 Task: Add the task  Create a new online platform for online cooking classes to the section Feature Fiesta in the project AutoDesk and add a Due Date to the respective task as 2024/03/06
Action: Mouse moved to (361, 242)
Screenshot: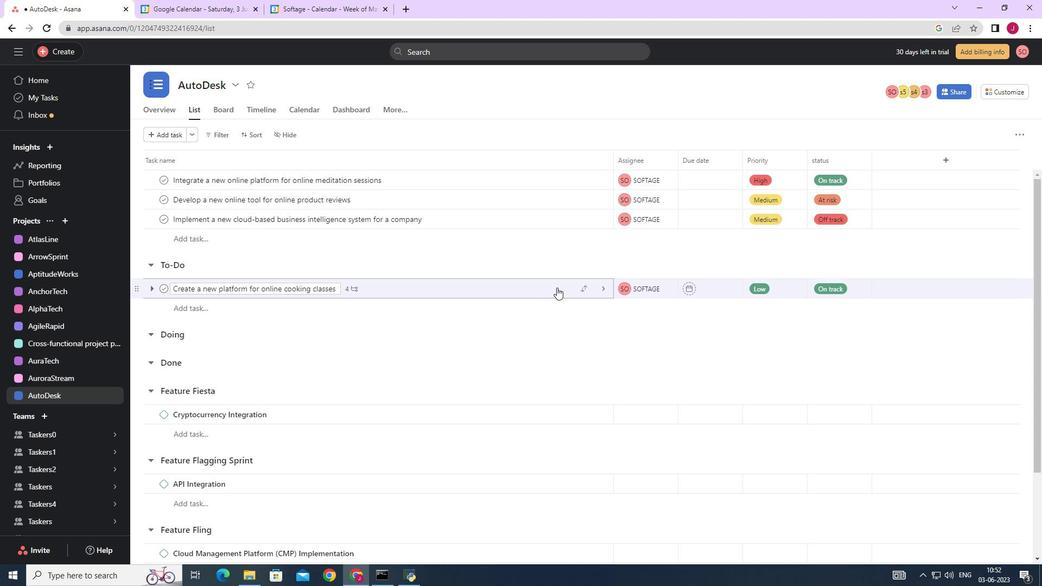 
Action: Mouse scrolled (361, 241) with delta (0, 0)
Screenshot: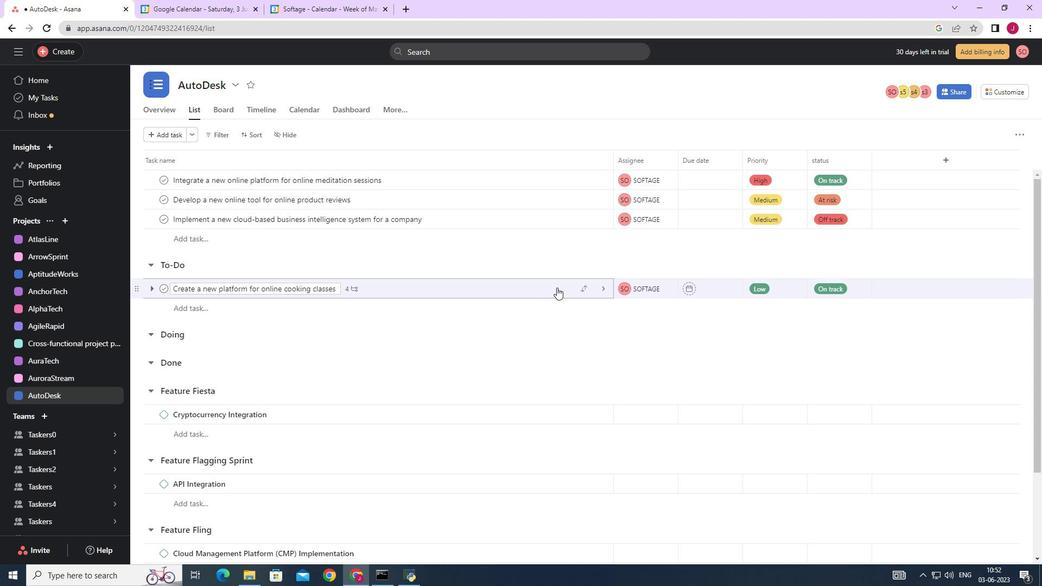 
Action: Mouse moved to (361, 244)
Screenshot: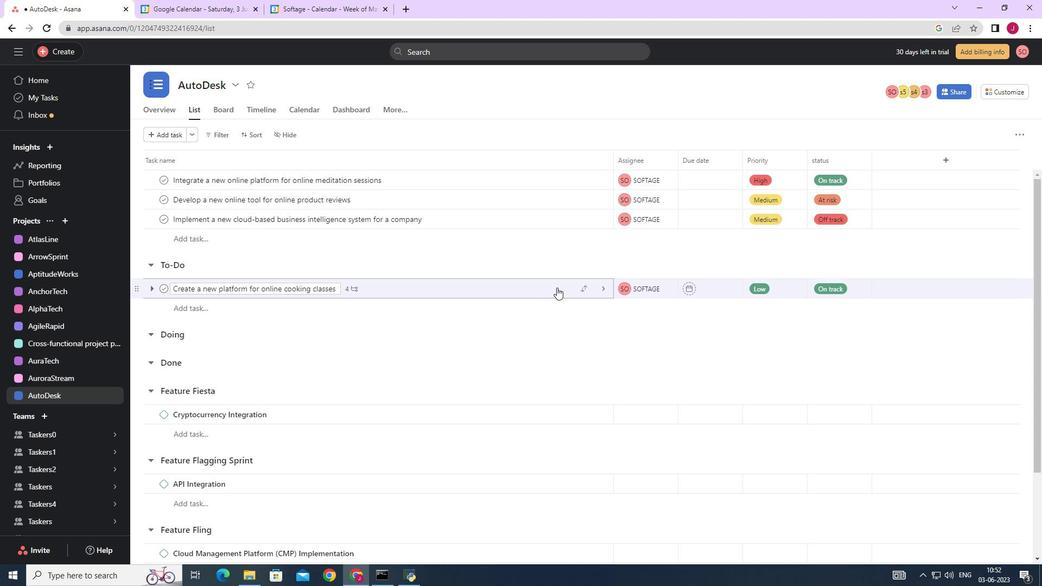
Action: Mouse scrolled (361, 243) with delta (0, 0)
Screenshot: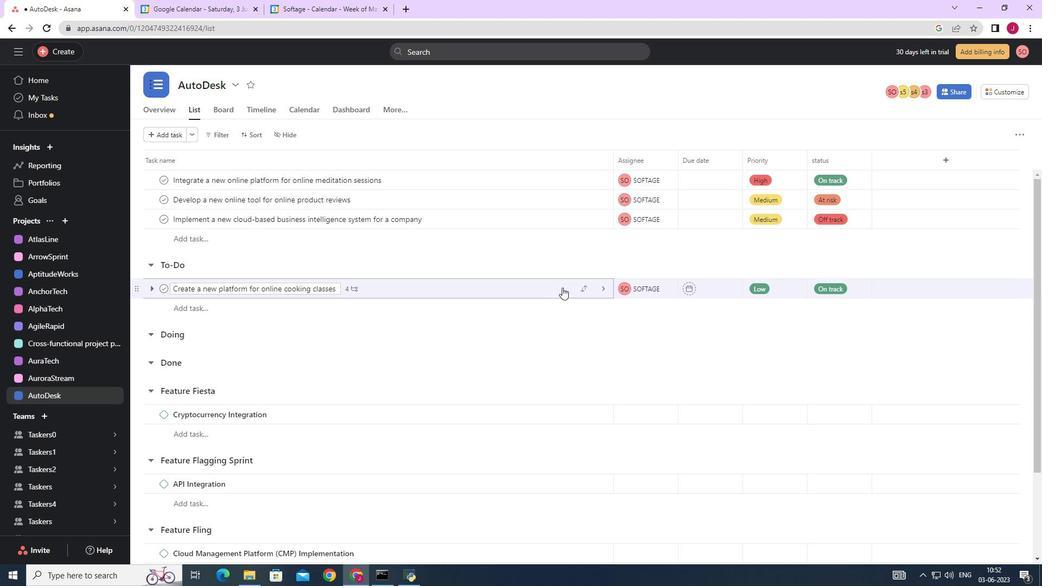 
Action: Mouse scrolled (361, 243) with delta (0, 0)
Screenshot: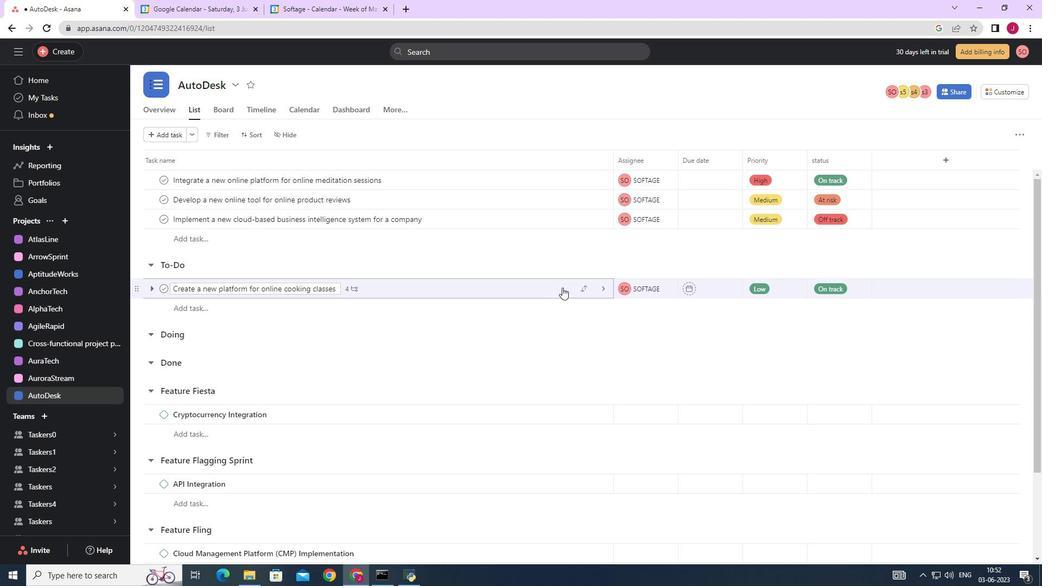 
Action: Mouse moved to (361, 244)
Screenshot: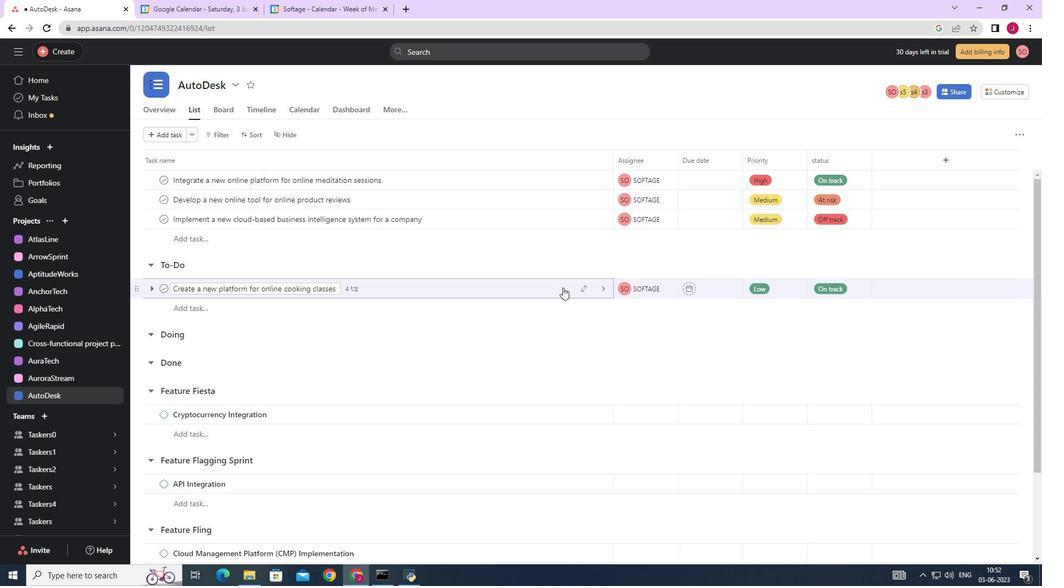 
Action: Mouse scrolled (361, 243) with delta (0, 0)
Screenshot: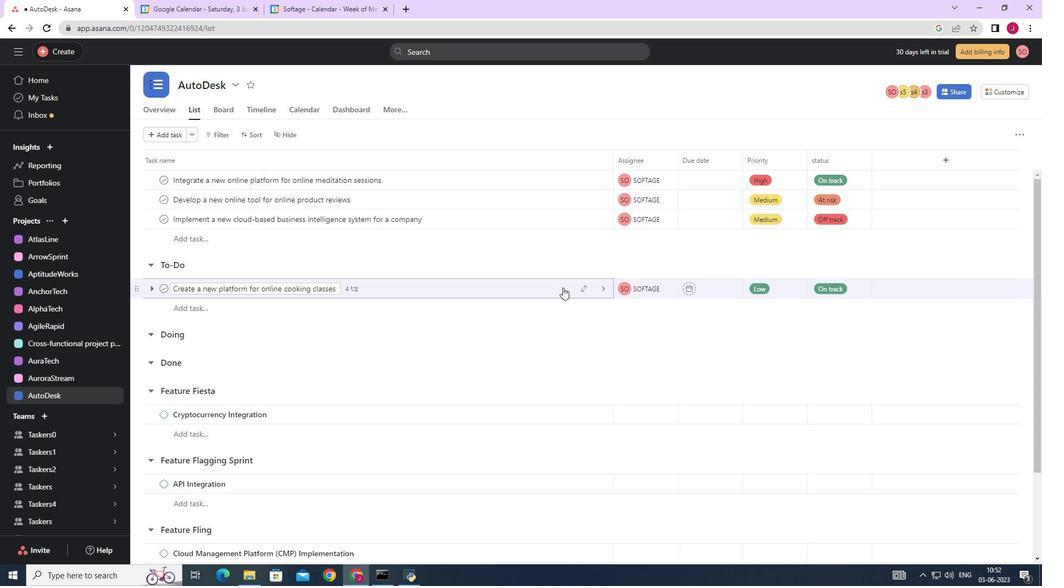
Action: Mouse moved to (362, 244)
Screenshot: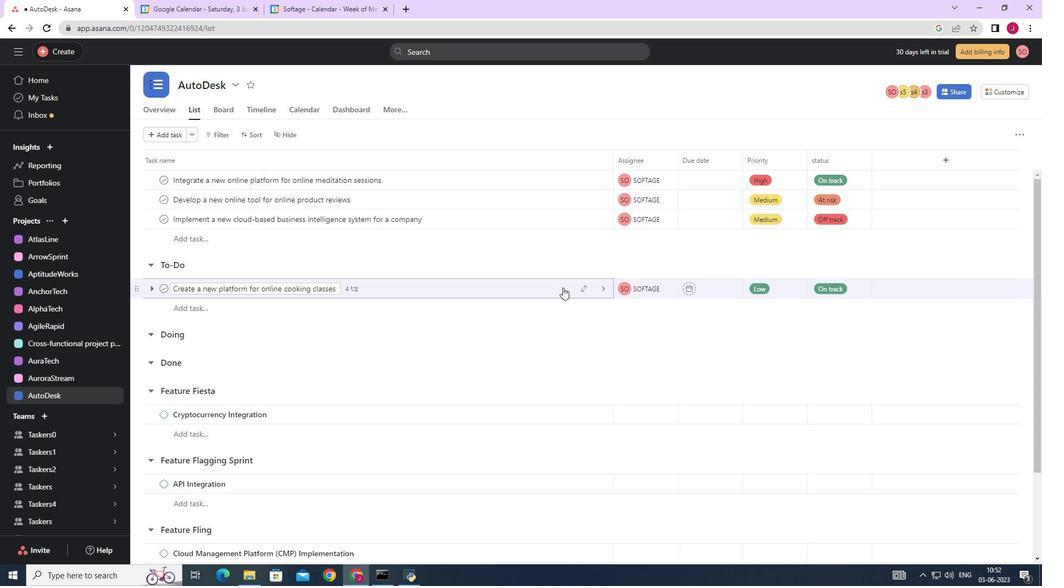
Action: Mouse scrolled (362, 243) with delta (0, 0)
Screenshot: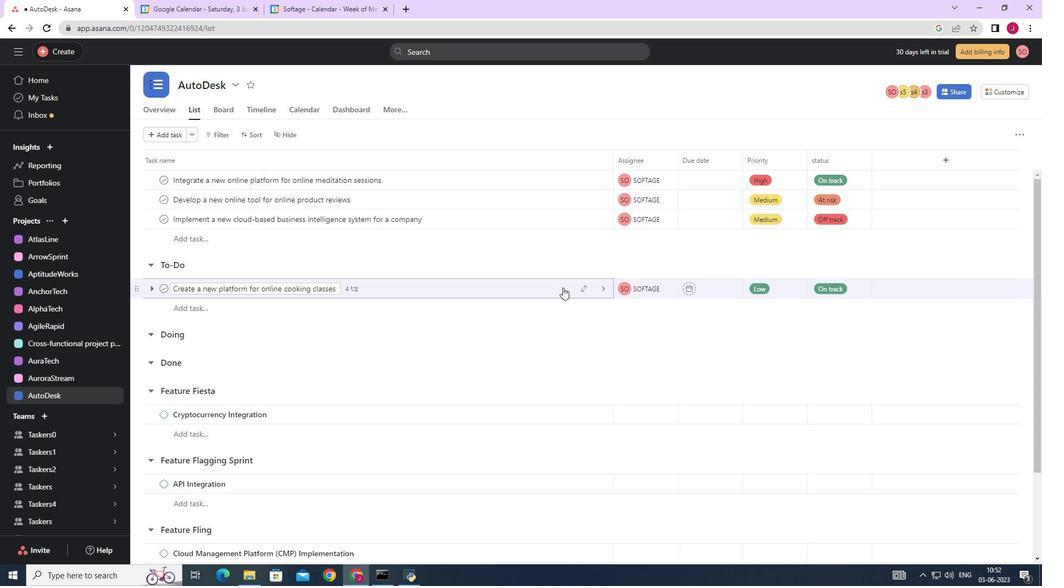 
Action: Mouse moved to (374, 238)
Screenshot: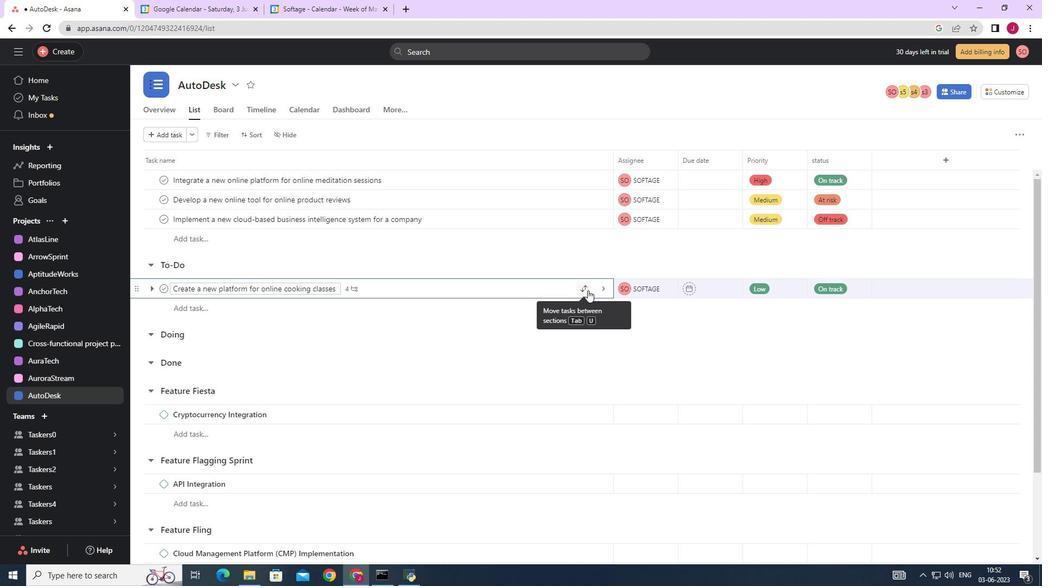 
Action: Mouse scrolled (374, 239) with delta (0, 0)
Screenshot: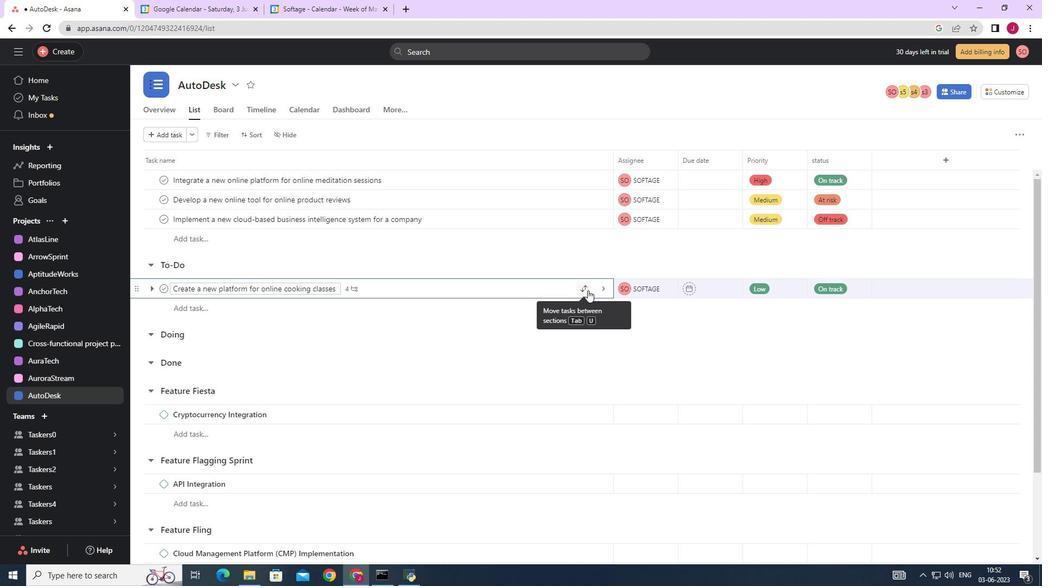 
Action: Mouse scrolled (374, 239) with delta (0, 0)
Screenshot: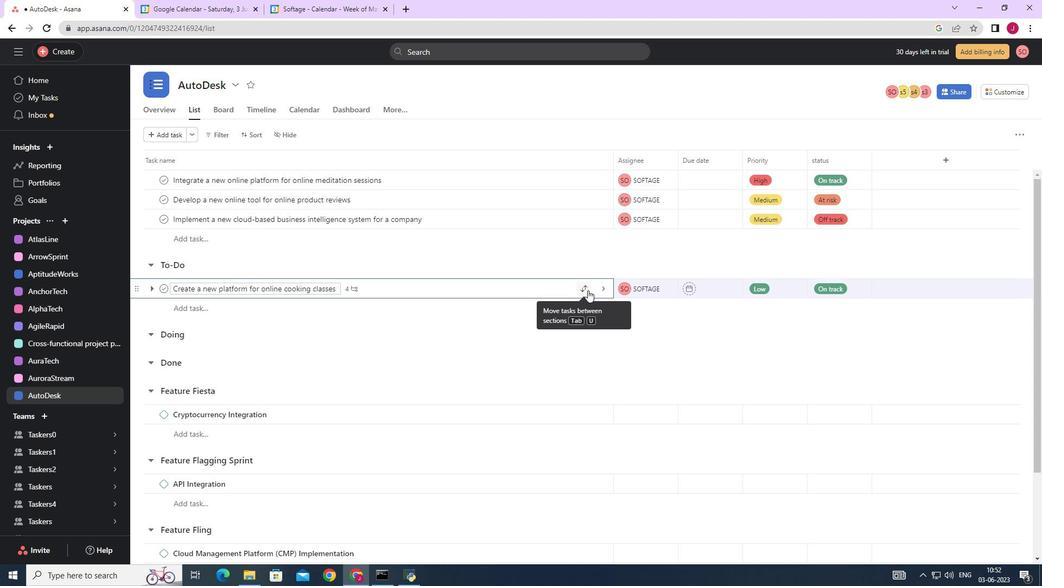 
Action: Mouse scrolled (374, 239) with delta (0, 0)
Screenshot: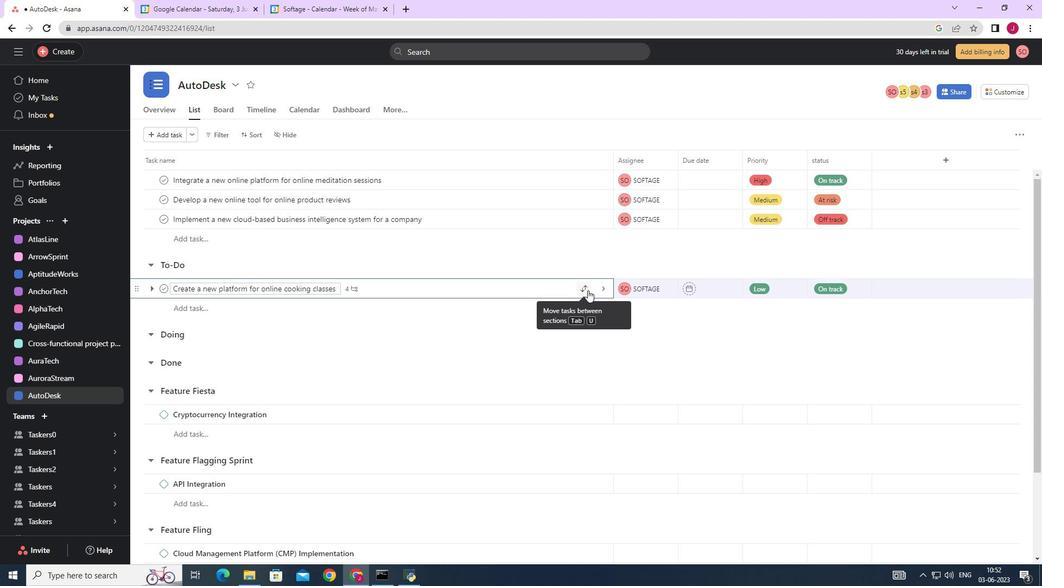
Action: Mouse scrolled (374, 239) with delta (0, 0)
Screenshot: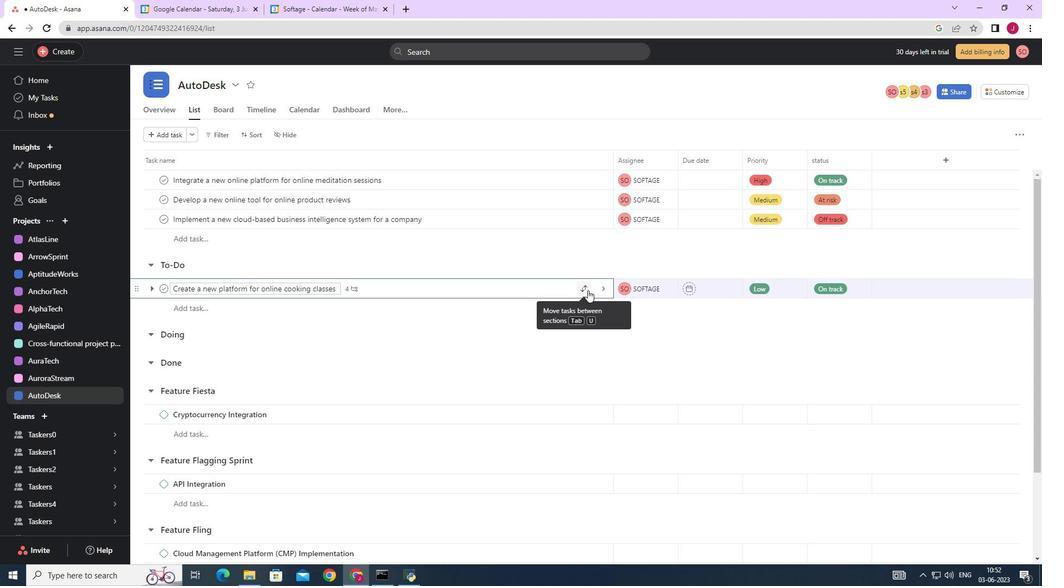 
Action: Mouse moved to (582, 241)
Screenshot: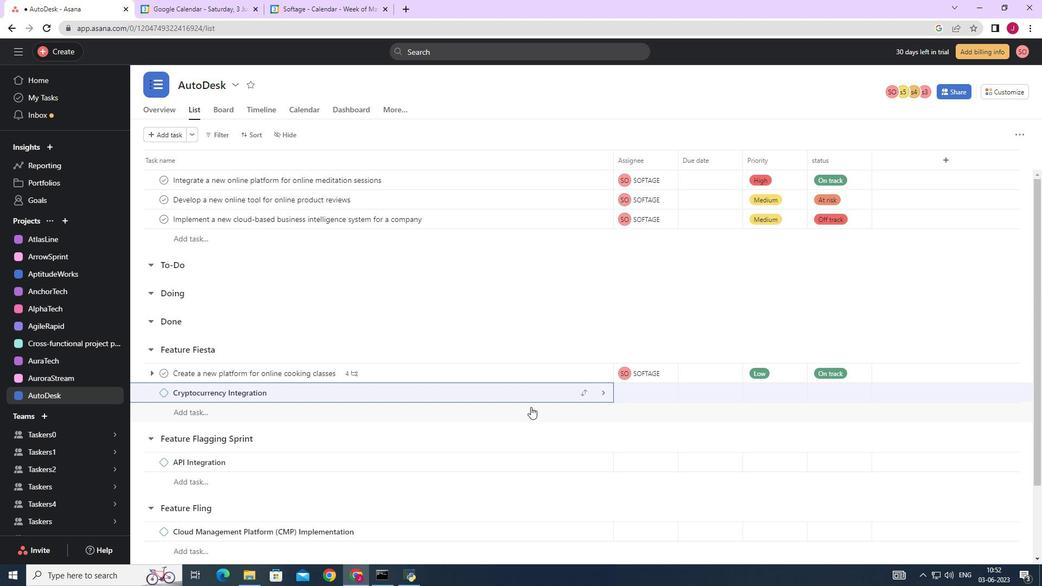 
Action: Mouse pressed left at (582, 241)
Screenshot: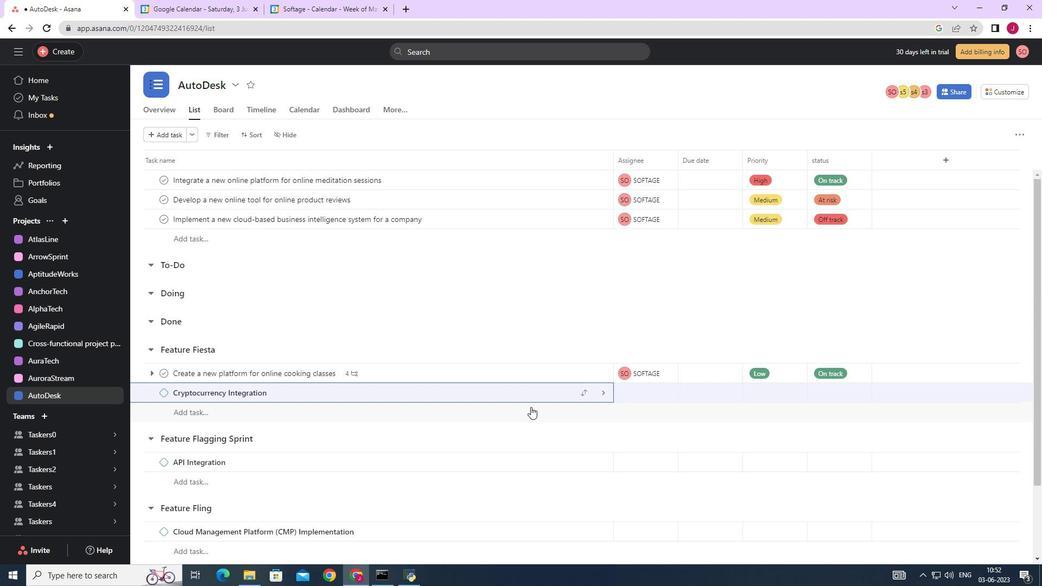
Action: Mouse moved to (531, 294)
Screenshot: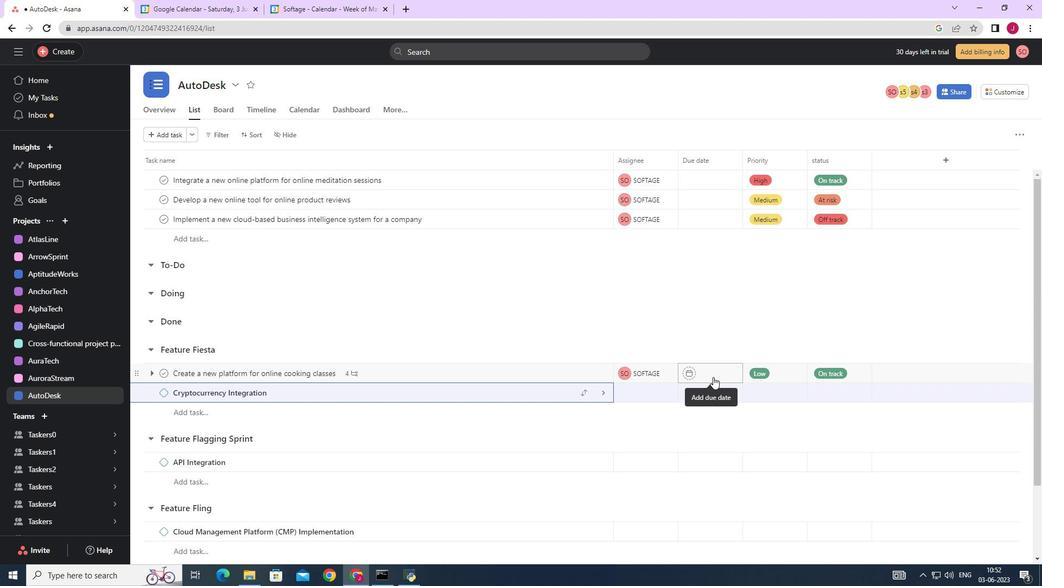 
Action: Mouse pressed left at (531, 294)
Screenshot: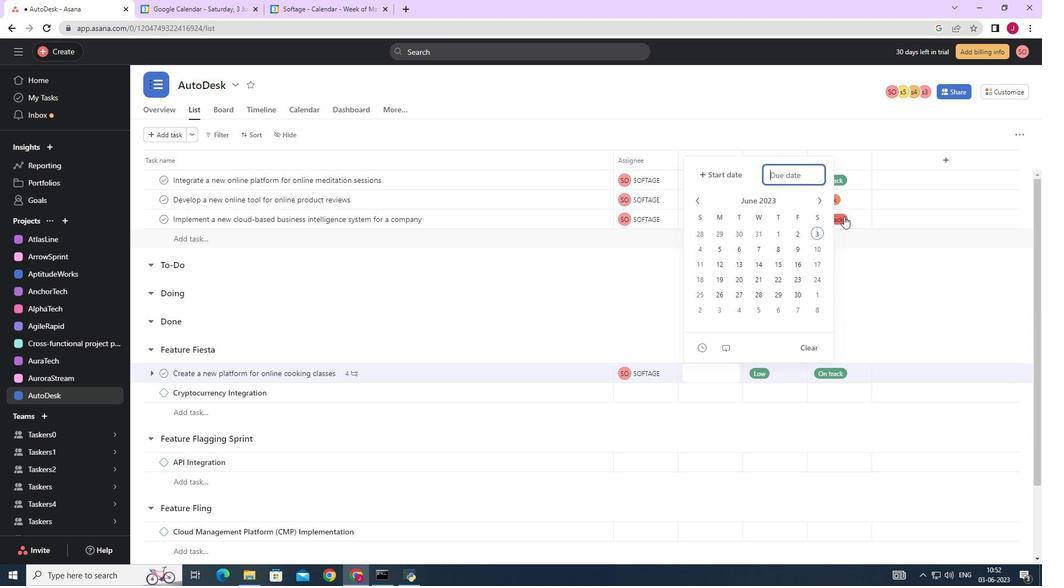 
Action: Mouse moved to (588, 290)
Screenshot: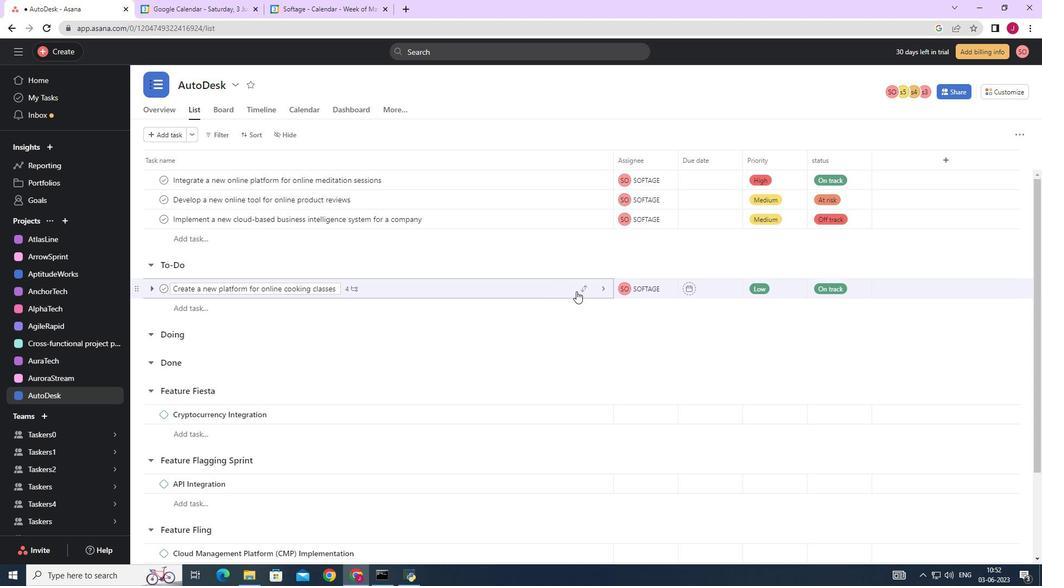 
Action: Mouse pressed left at (588, 290)
Screenshot: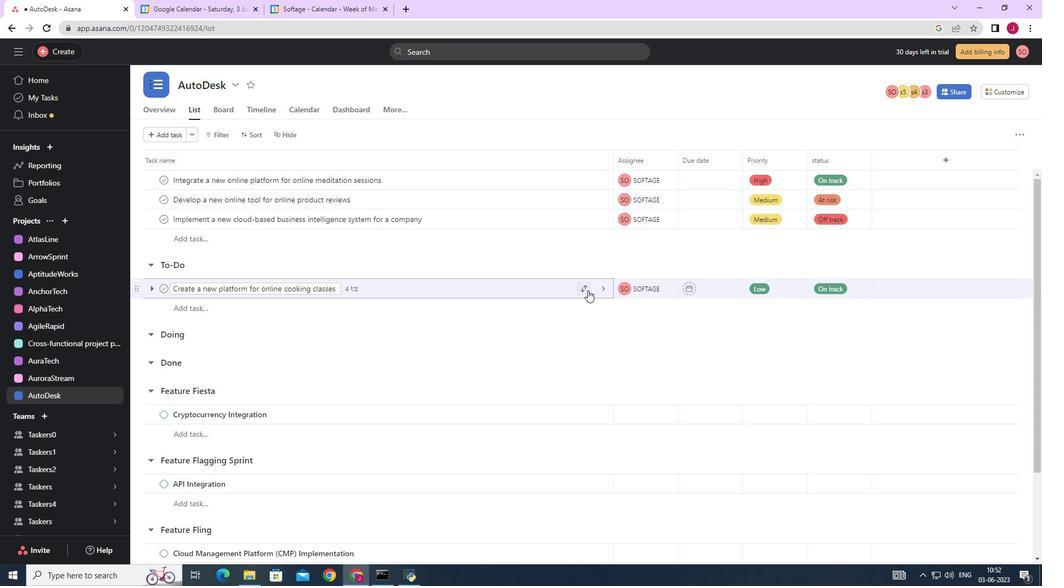 
Action: Mouse moved to (528, 405)
Screenshot: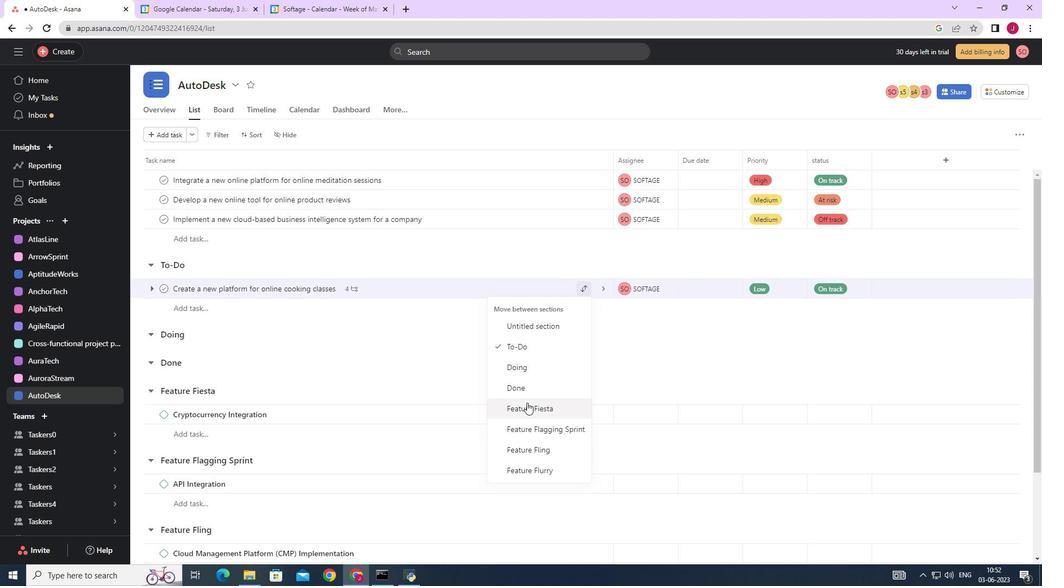 
Action: Mouse pressed left at (528, 405)
Screenshot: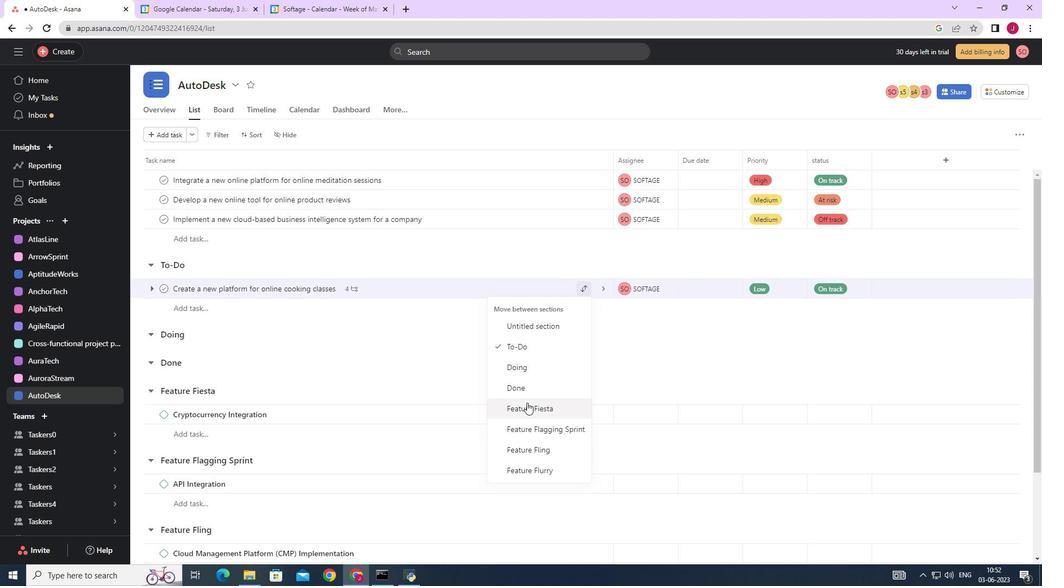 
Action: Mouse moved to (713, 377)
Screenshot: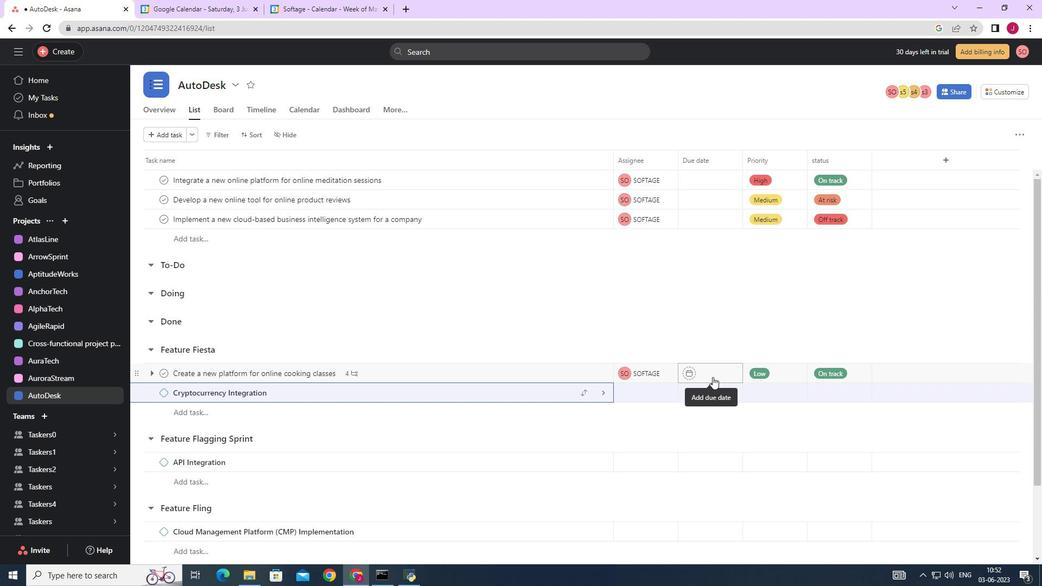 
Action: Mouse pressed left at (713, 377)
Screenshot: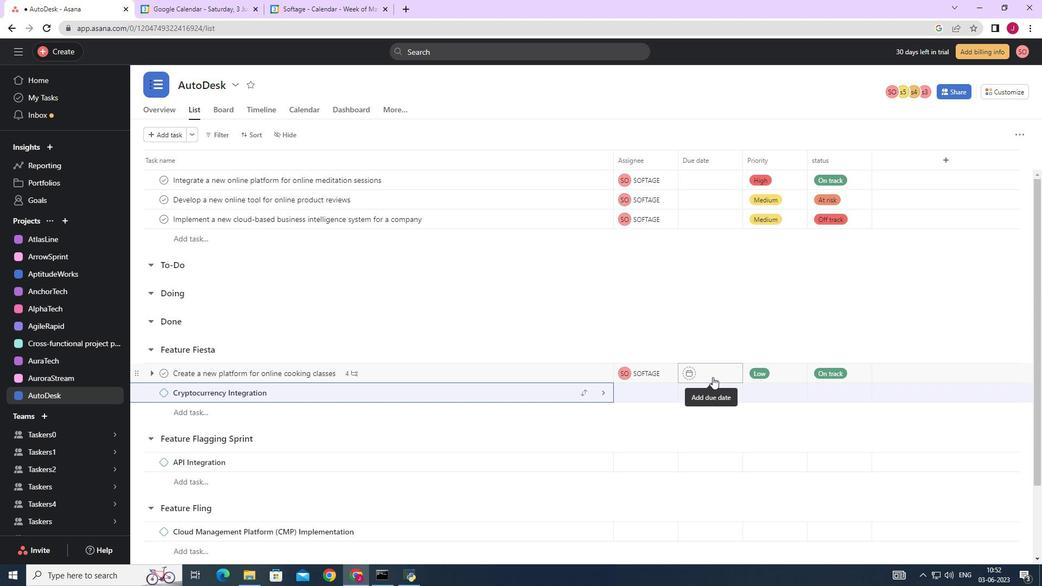 
Action: Mouse moved to (823, 198)
Screenshot: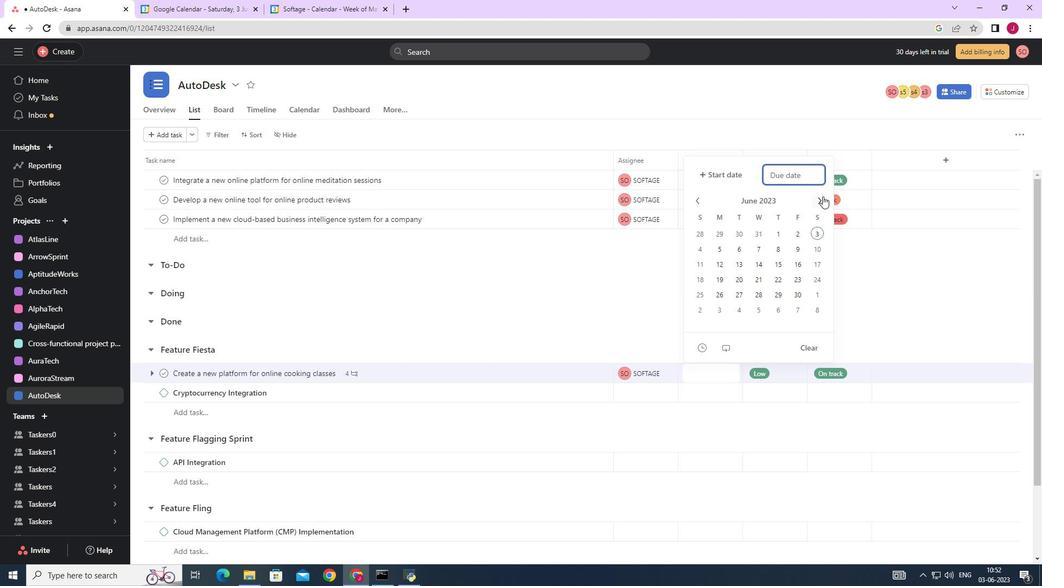 
Action: Mouse pressed left at (823, 198)
Screenshot: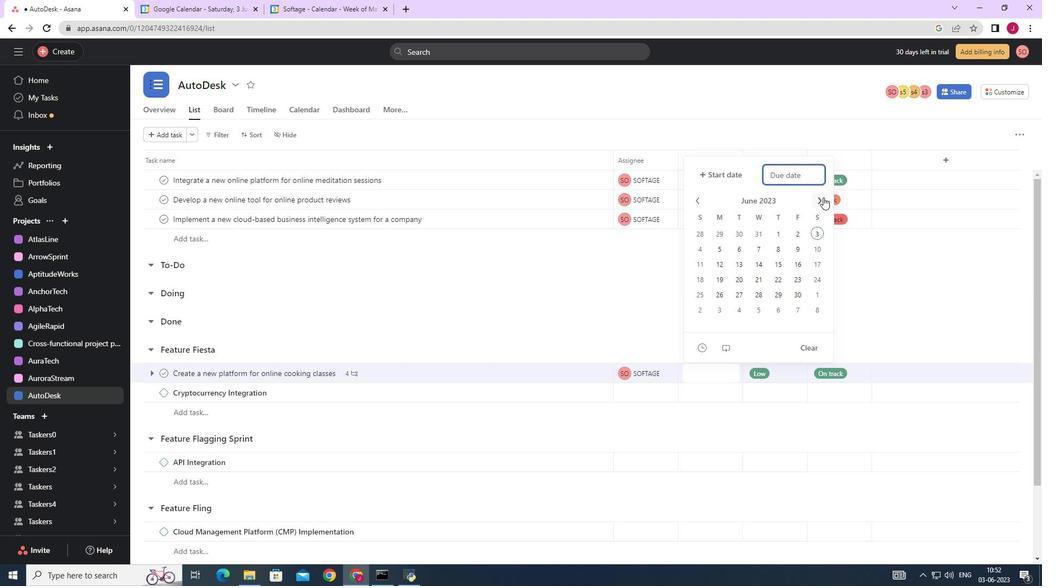 
Action: Mouse pressed left at (823, 198)
Screenshot: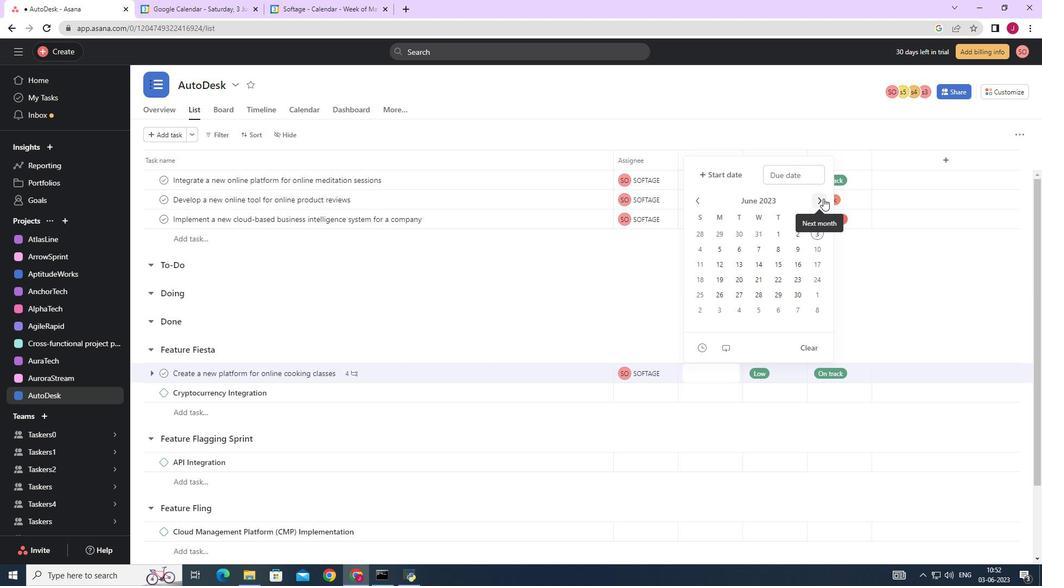 
Action: Mouse pressed left at (823, 198)
Screenshot: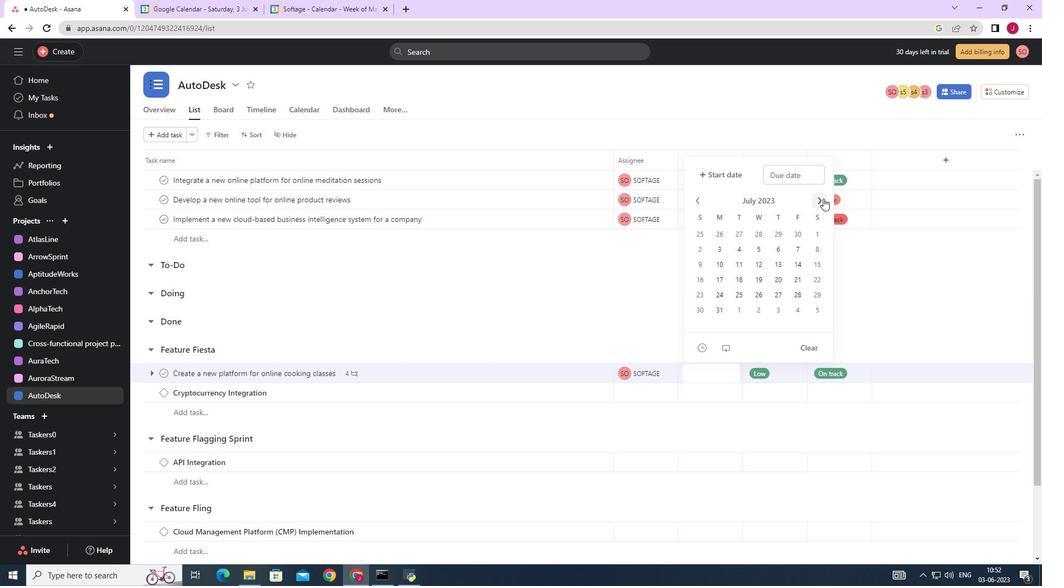 
Action: Mouse pressed left at (823, 198)
Screenshot: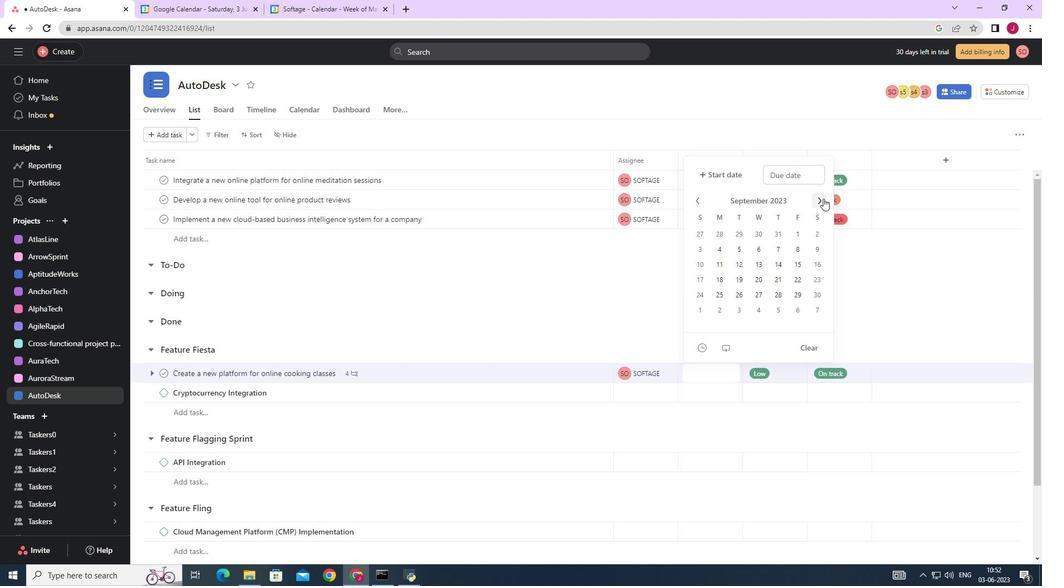 
Action: Mouse pressed left at (823, 198)
Screenshot: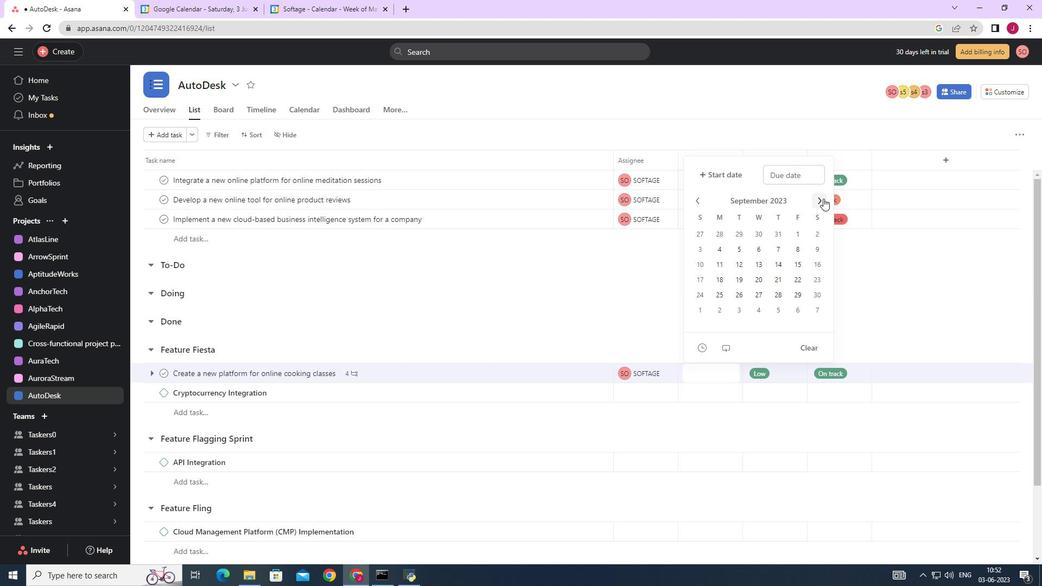 
Action: Mouse pressed left at (823, 198)
Screenshot: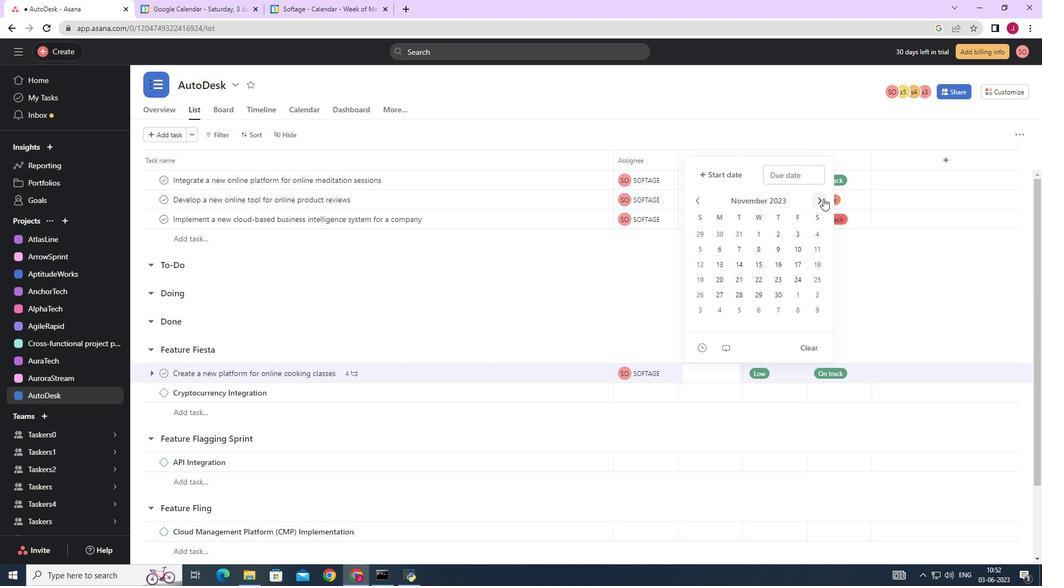 
Action: Mouse pressed left at (823, 198)
Screenshot: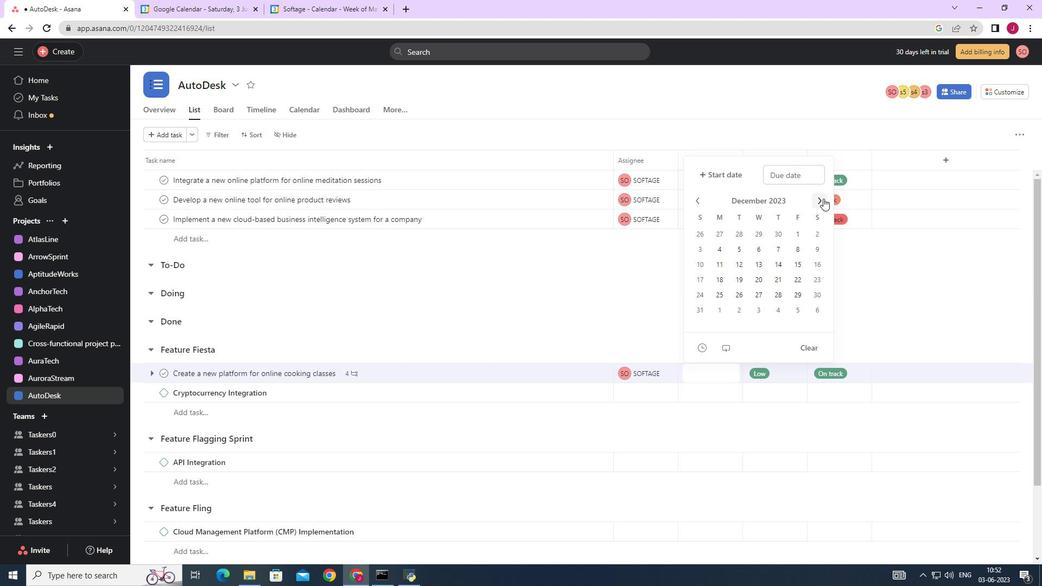
Action: Mouse pressed left at (823, 198)
Screenshot: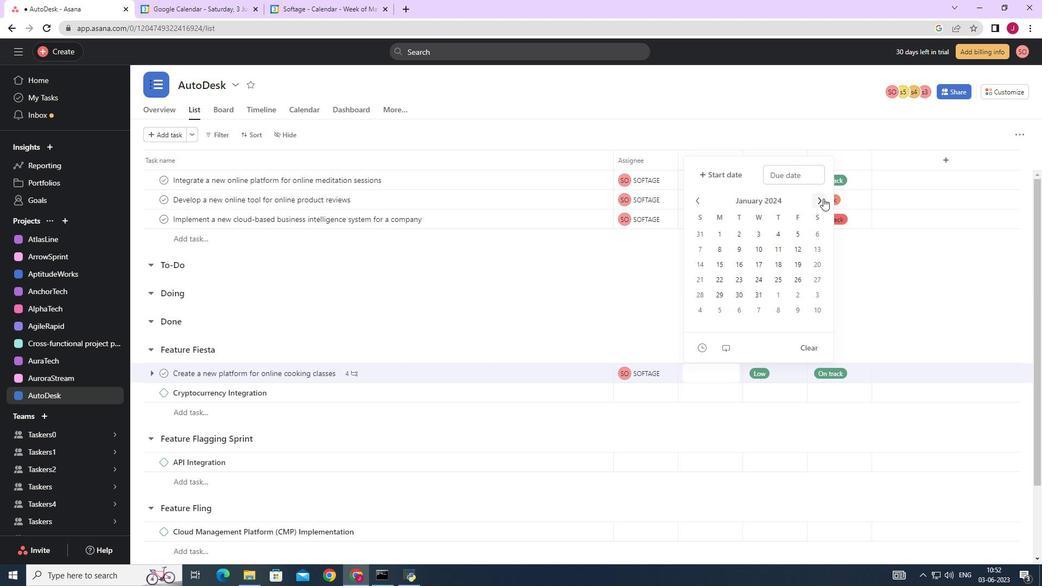
Action: Mouse pressed left at (823, 198)
Screenshot: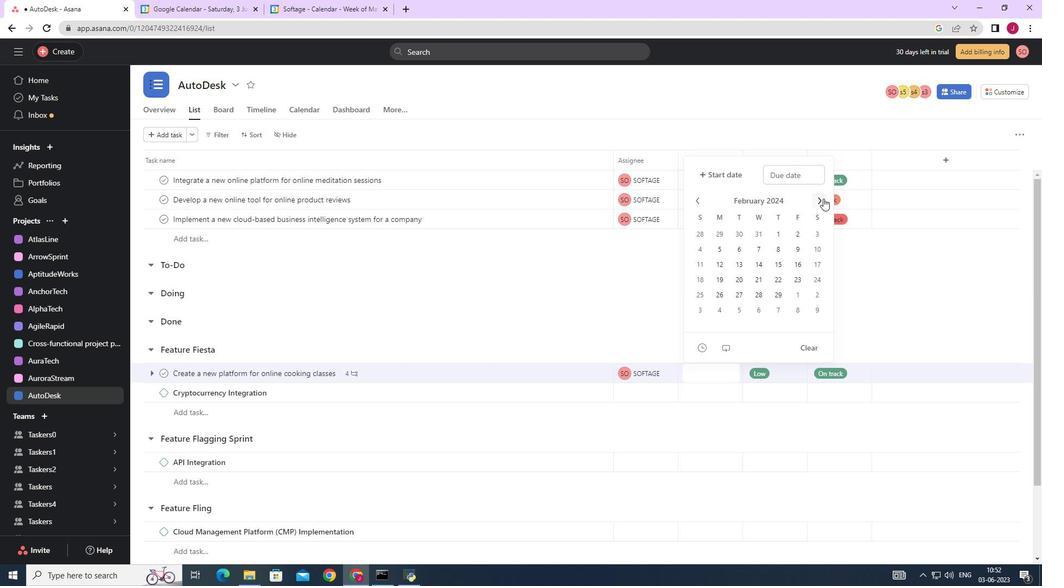 
Action: Mouse moved to (759, 245)
Screenshot: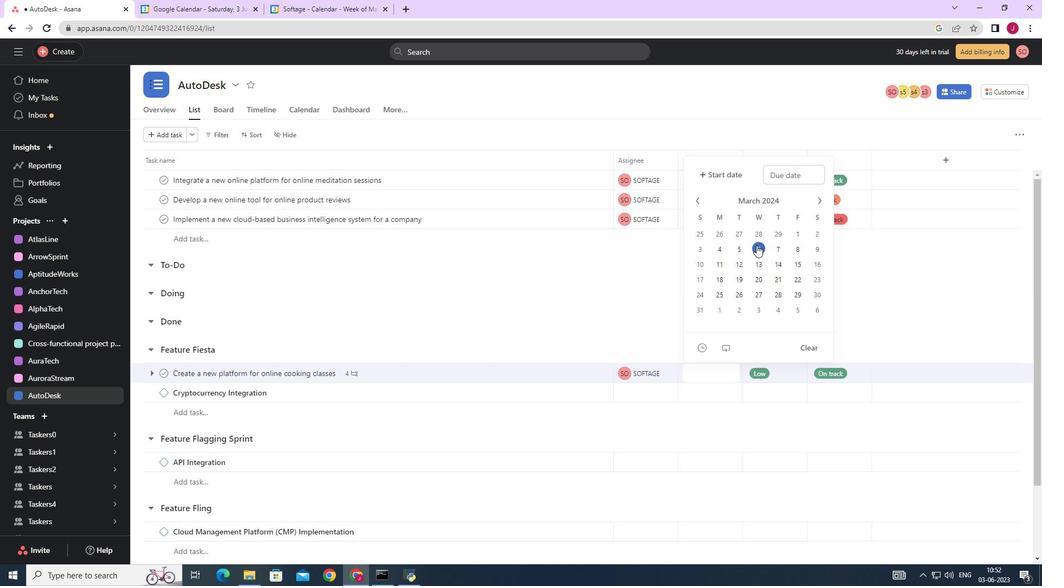 
Action: Mouse pressed left at (759, 245)
Screenshot: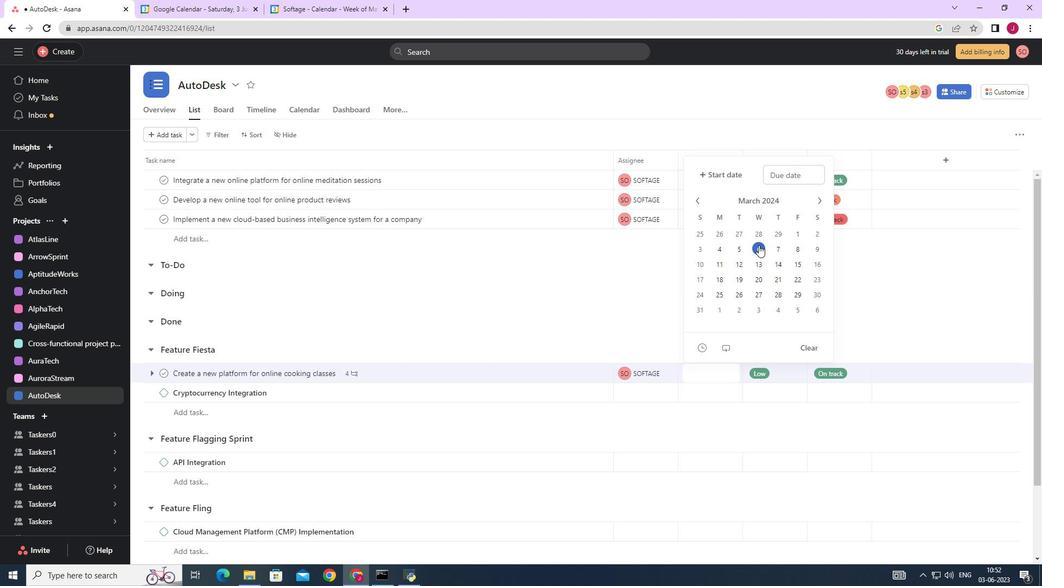 
Action: Mouse moved to (909, 301)
Screenshot: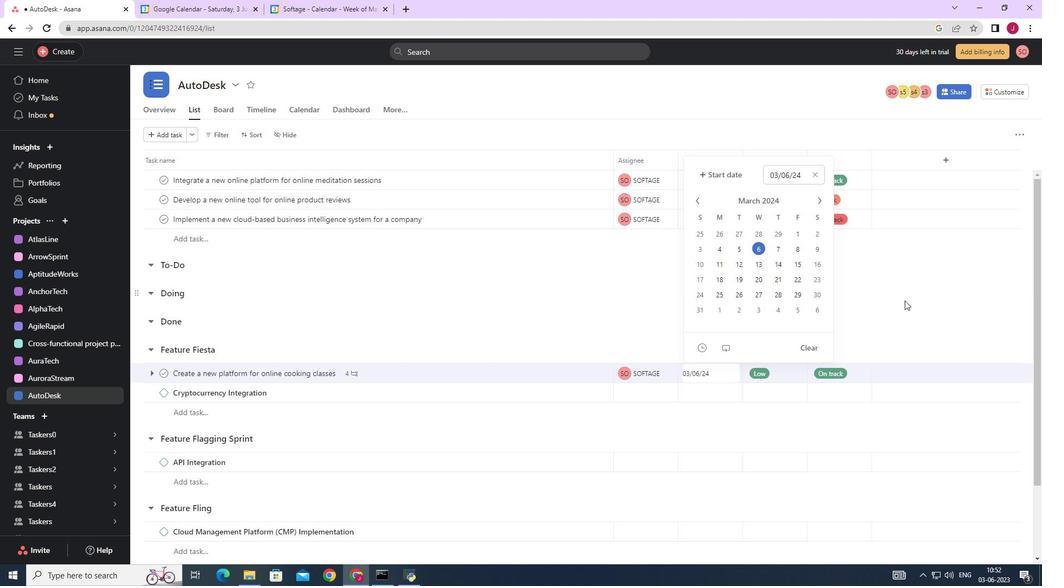 
Action: Mouse pressed left at (909, 301)
Screenshot: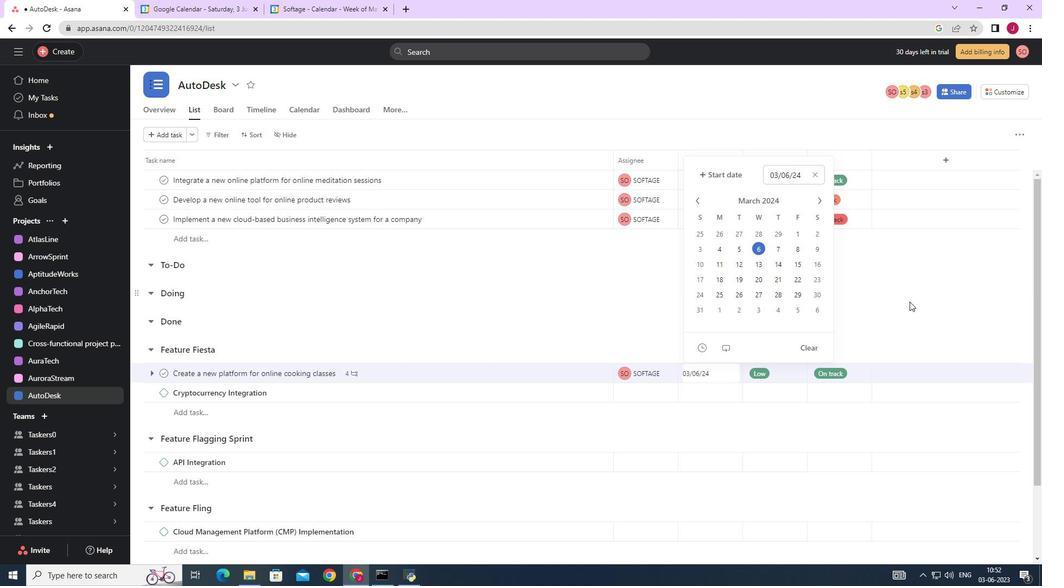 
Action: Mouse moved to (908, 300)
Screenshot: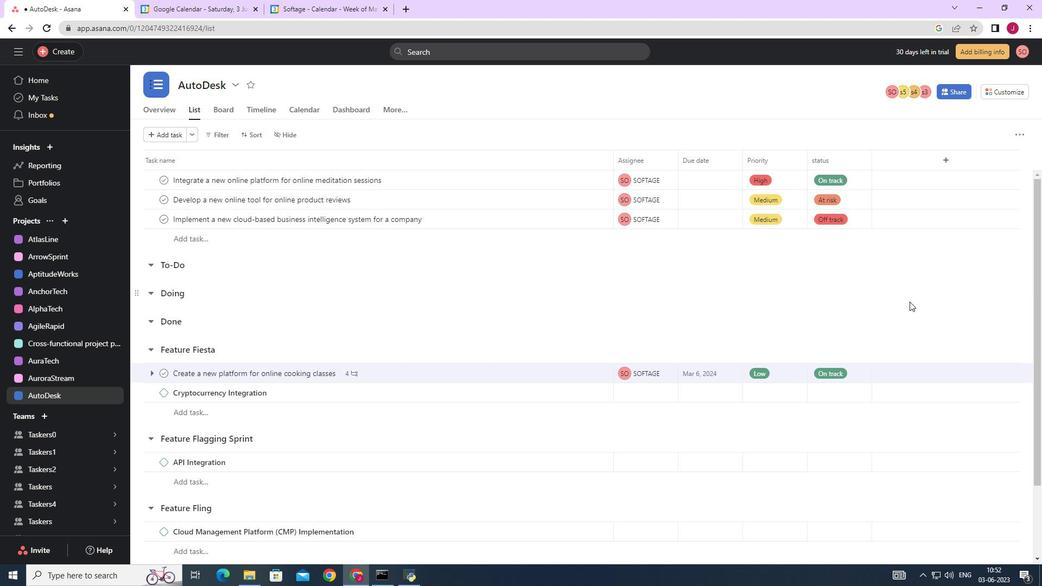 
